 Task: Learn more about a business.
Action: Mouse moved to (707, 95)
Screenshot: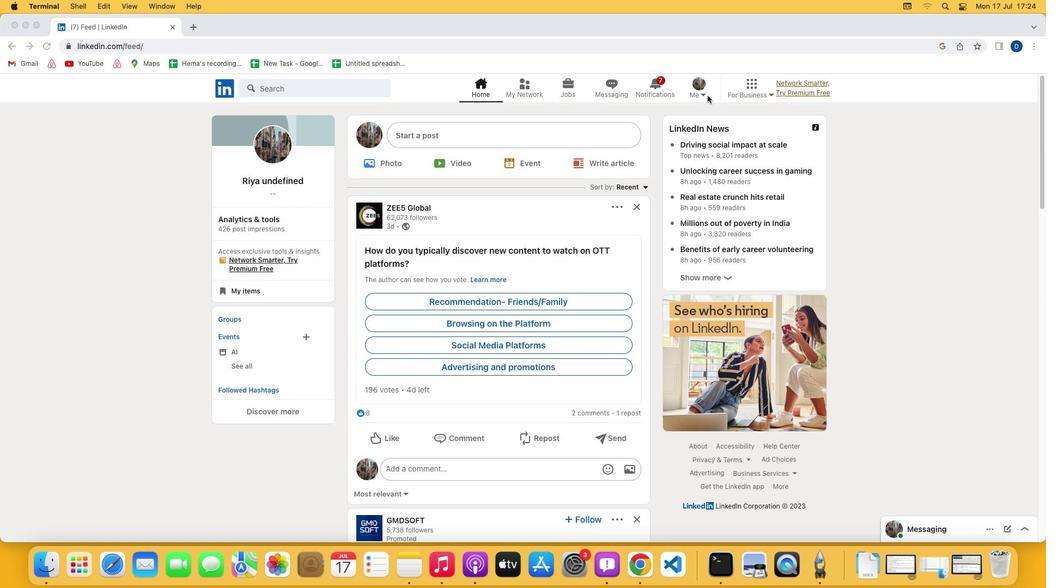 
Action: Mouse pressed left at (707, 95)
Screenshot: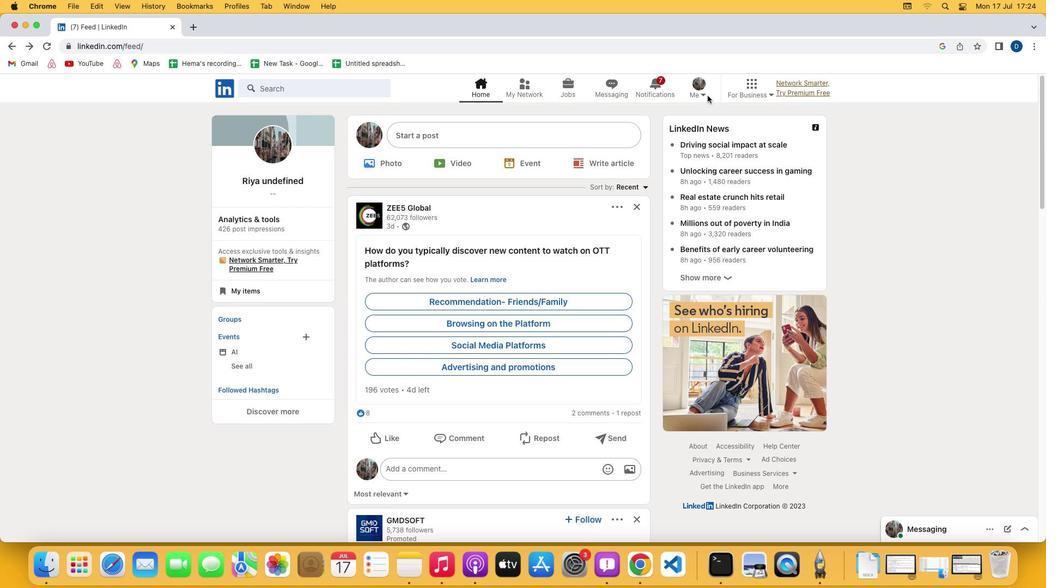 
Action: Mouse moved to (701, 95)
Screenshot: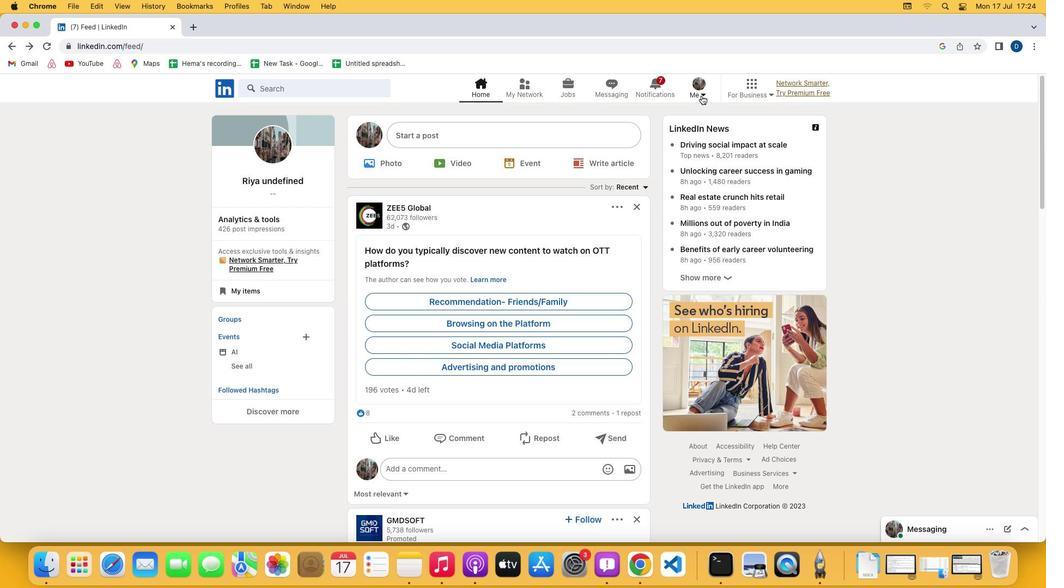 
Action: Mouse pressed left at (701, 95)
Screenshot: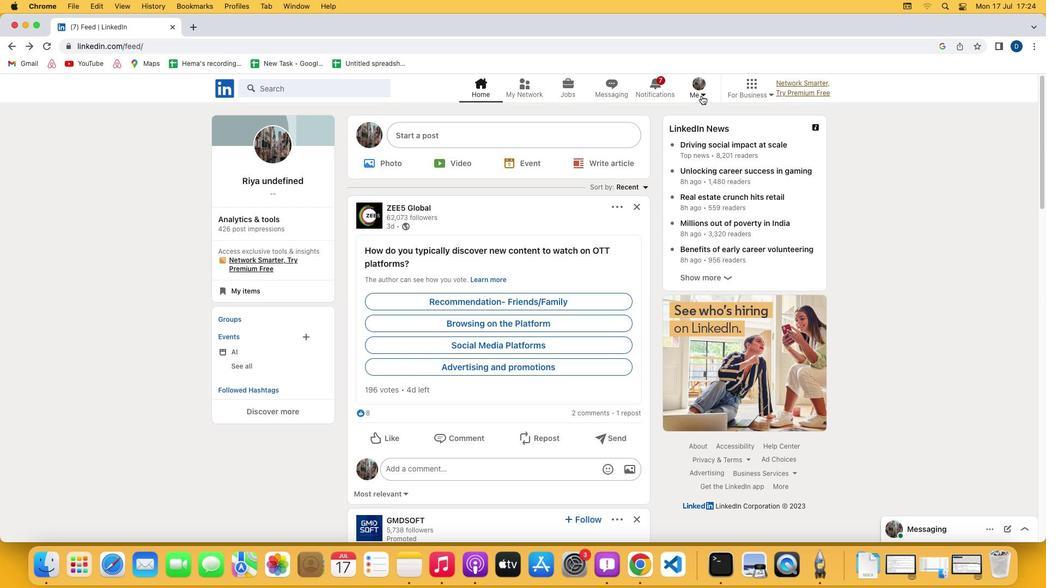 
Action: Mouse moved to (628, 204)
Screenshot: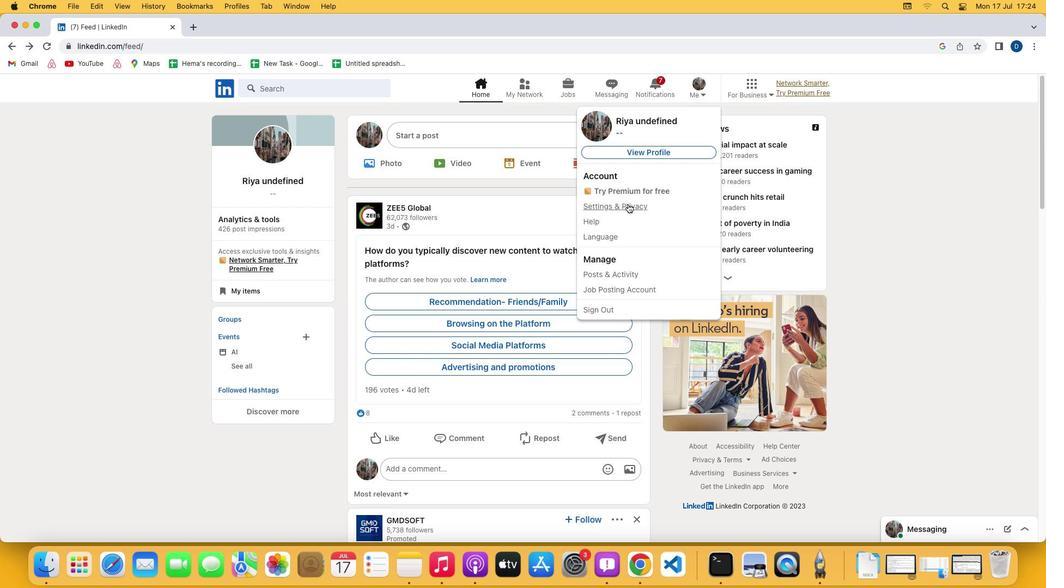 
Action: Mouse pressed left at (628, 204)
Screenshot: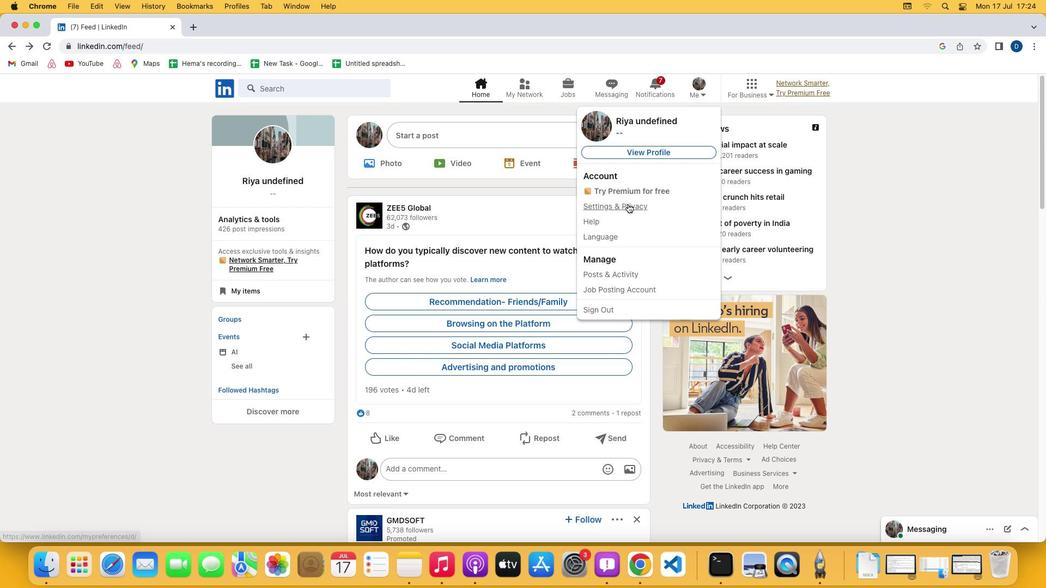 
Action: Mouse moved to (489, 297)
Screenshot: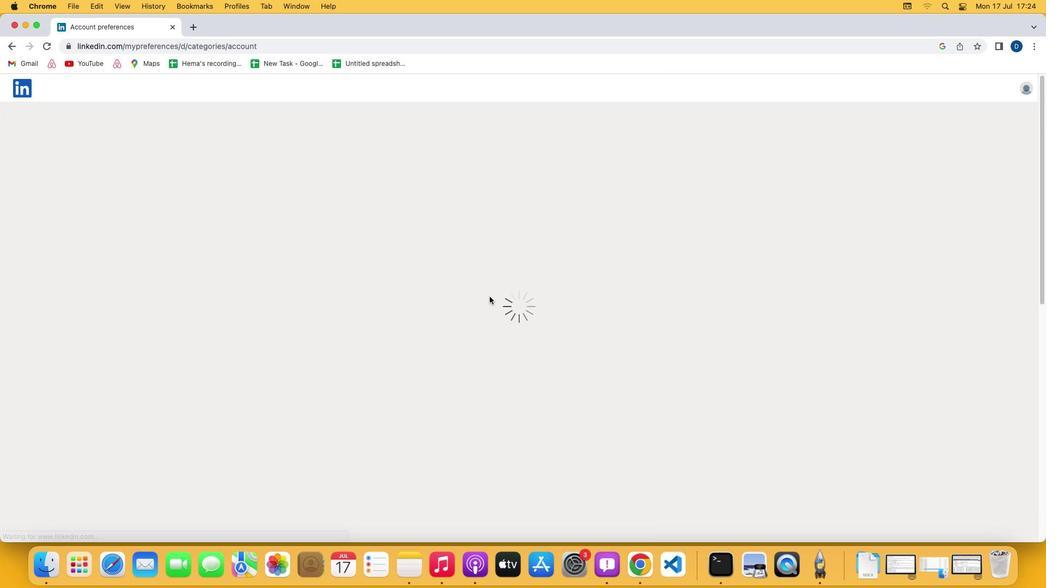 
Action: Mouse scrolled (489, 297) with delta (0, 0)
Screenshot: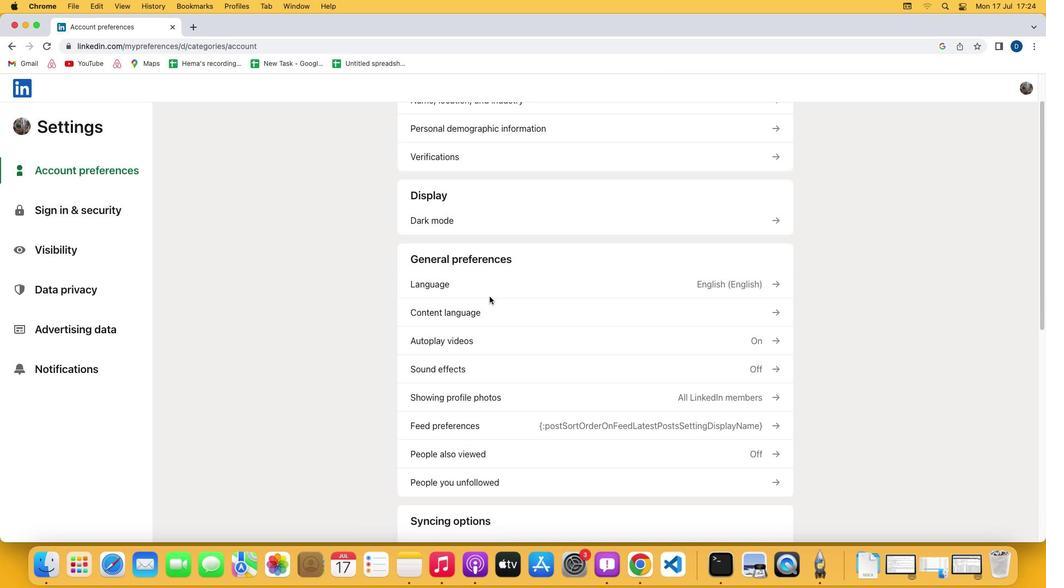 
Action: Mouse scrolled (489, 297) with delta (0, 0)
Screenshot: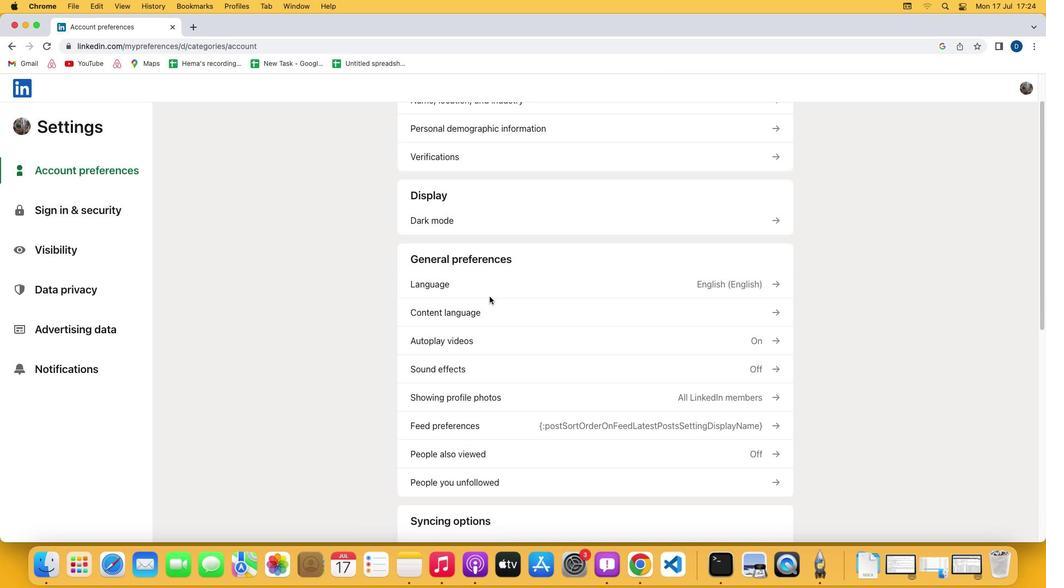 
Action: Mouse scrolled (489, 297) with delta (0, -1)
Screenshot: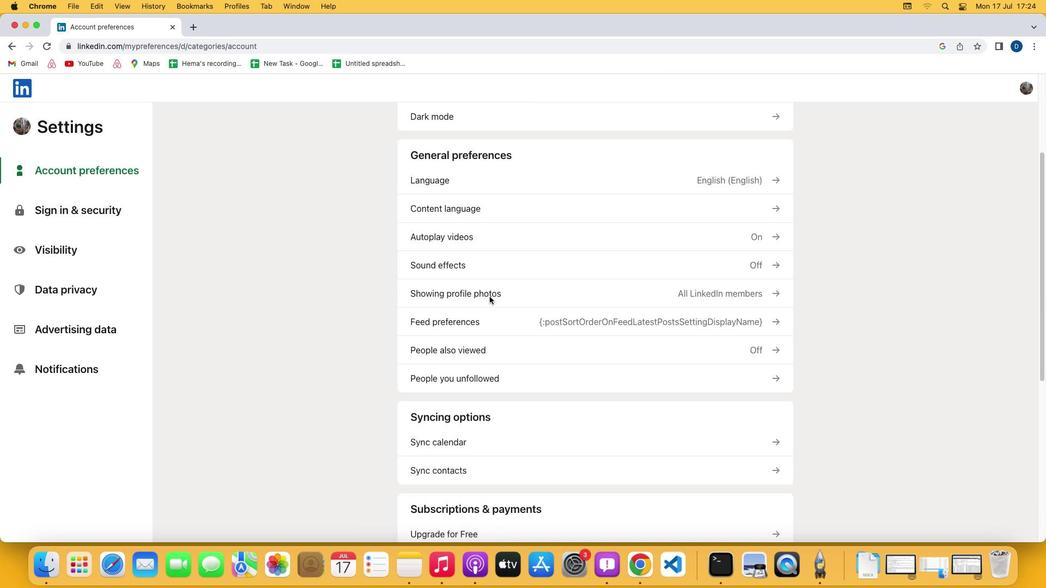
Action: Mouse scrolled (489, 297) with delta (0, -2)
Screenshot: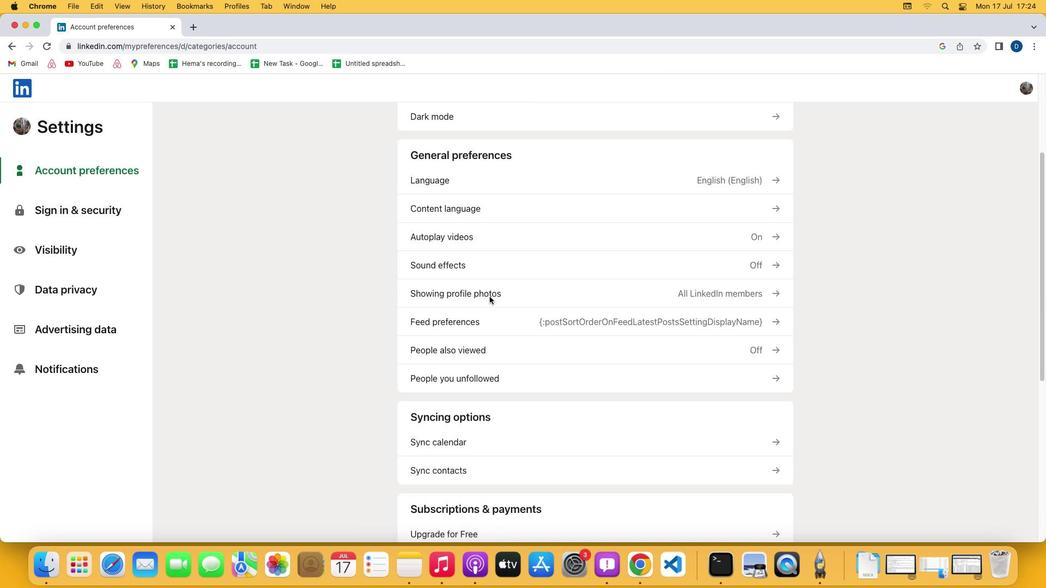 
Action: Mouse scrolled (489, 297) with delta (0, -2)
Screenshot: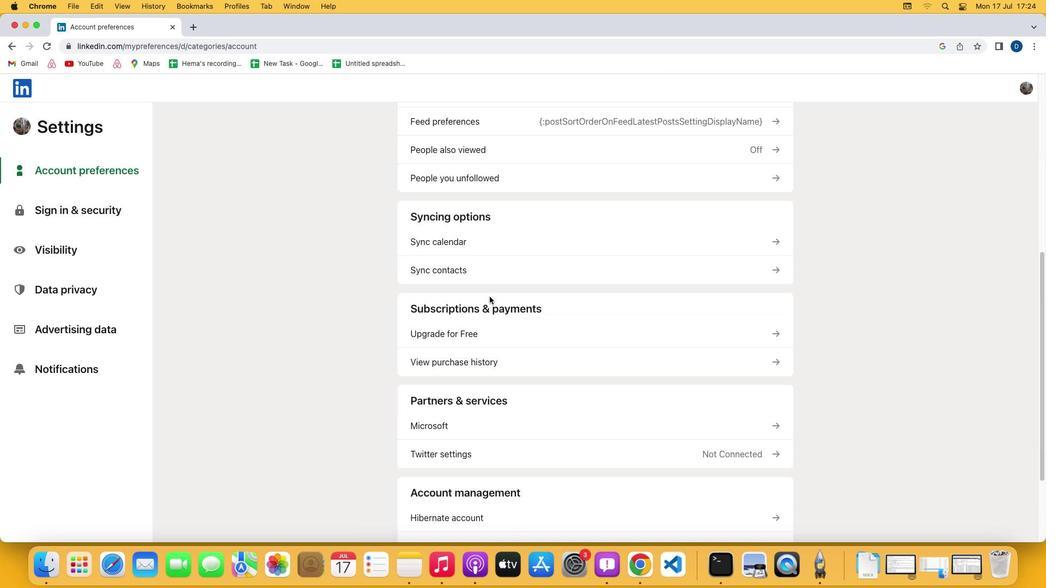
Action: Mouse scrolled (489, 297) with delta (0, 0)
Screenshot: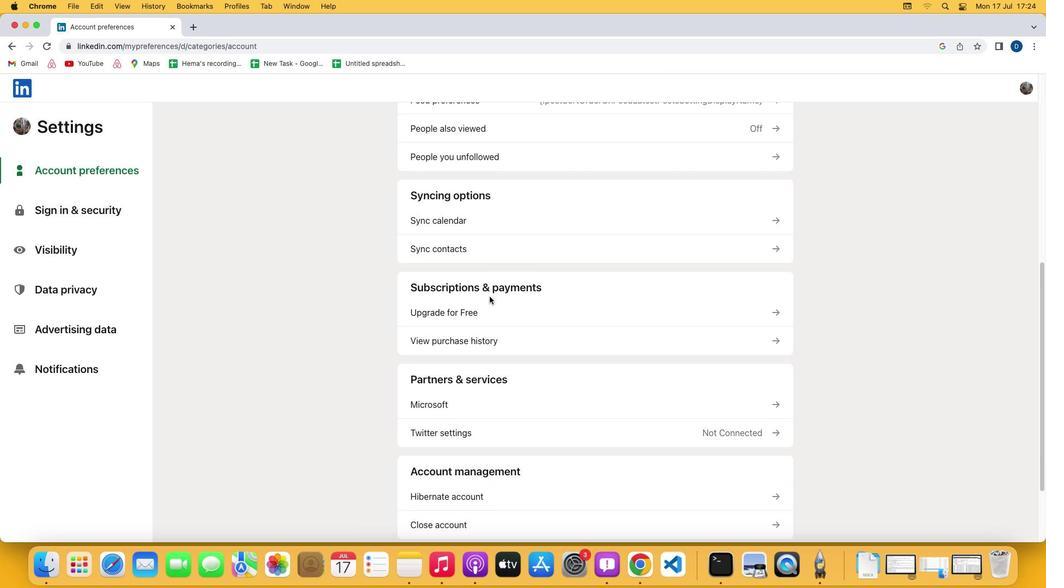 
Action: Mouse scrolled (489, 297) with delta (0, 0)
Screenshot: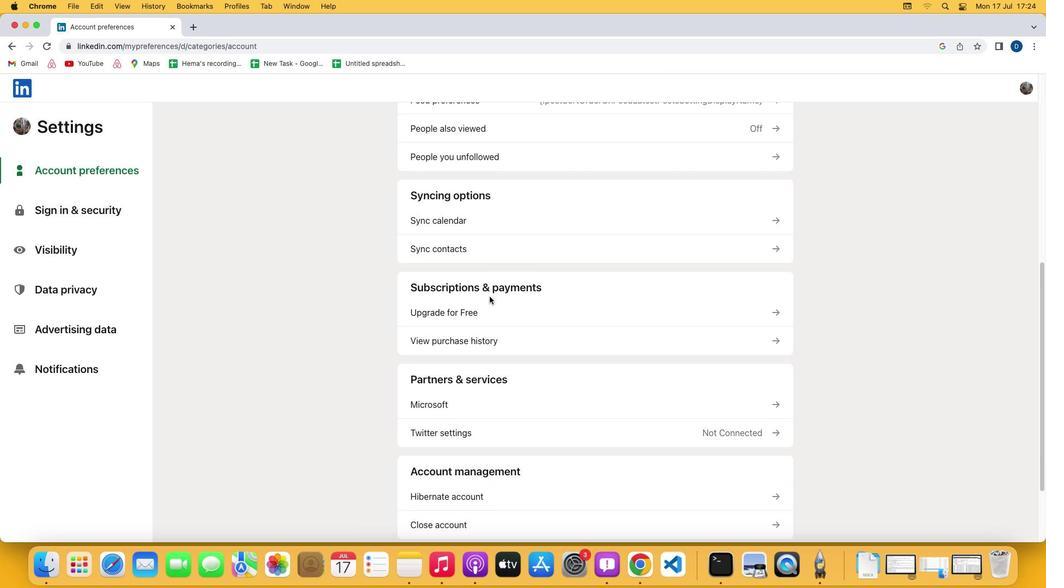 
Action: Mouse scrolled (489, 297) with delta (0, -1)
Screenshot: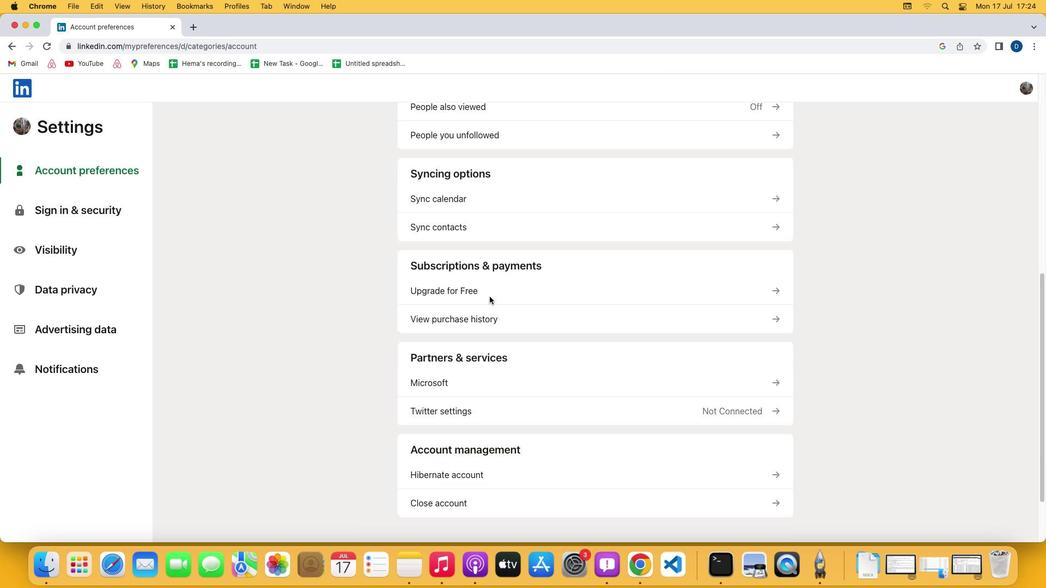 
Action: Mouse scrolled (489, 297) with delta (0, -2)
Screenshot: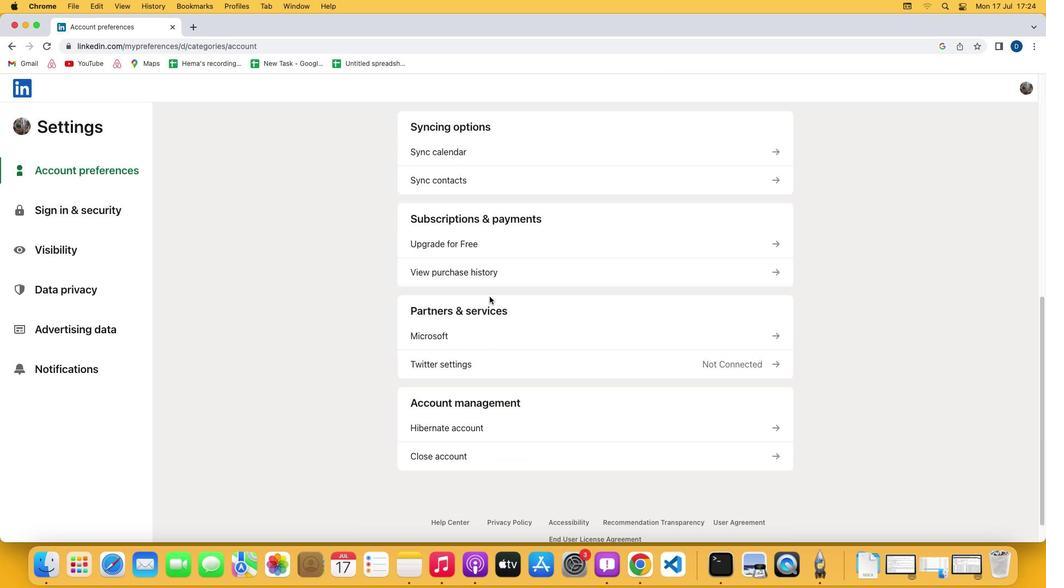 
Action: Mouse moved to (480, 222)
Screenshot: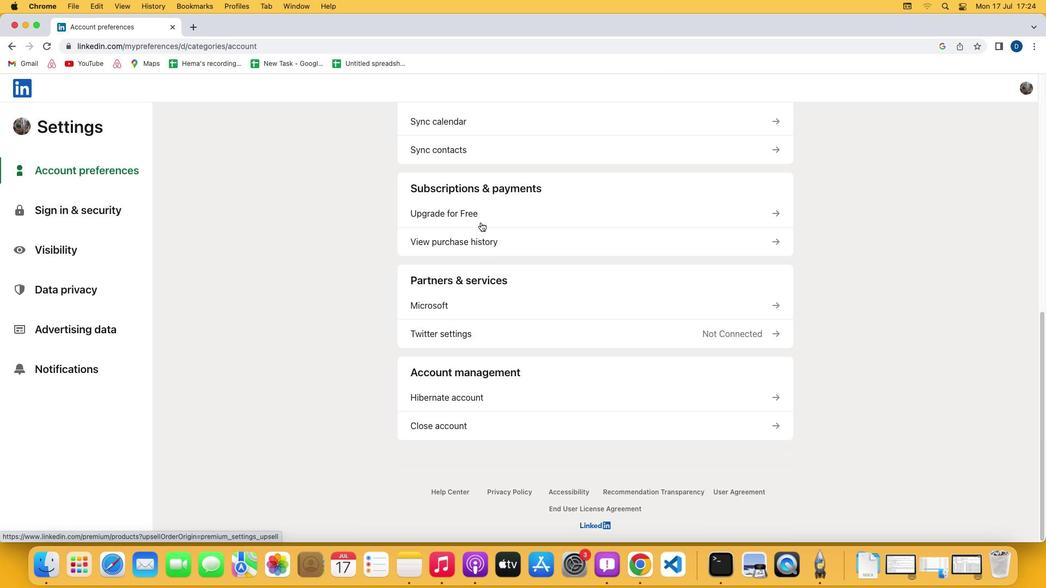 
Action: Mouse pressed left at (480, 222)
Screenshot: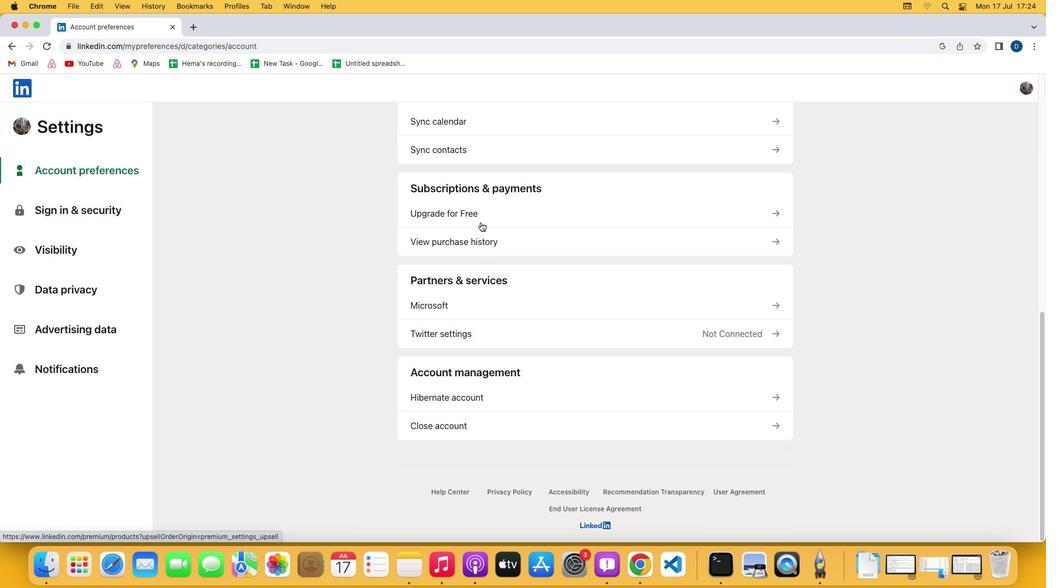 
Action: Mouse moved to (423, 317)
Screenshot: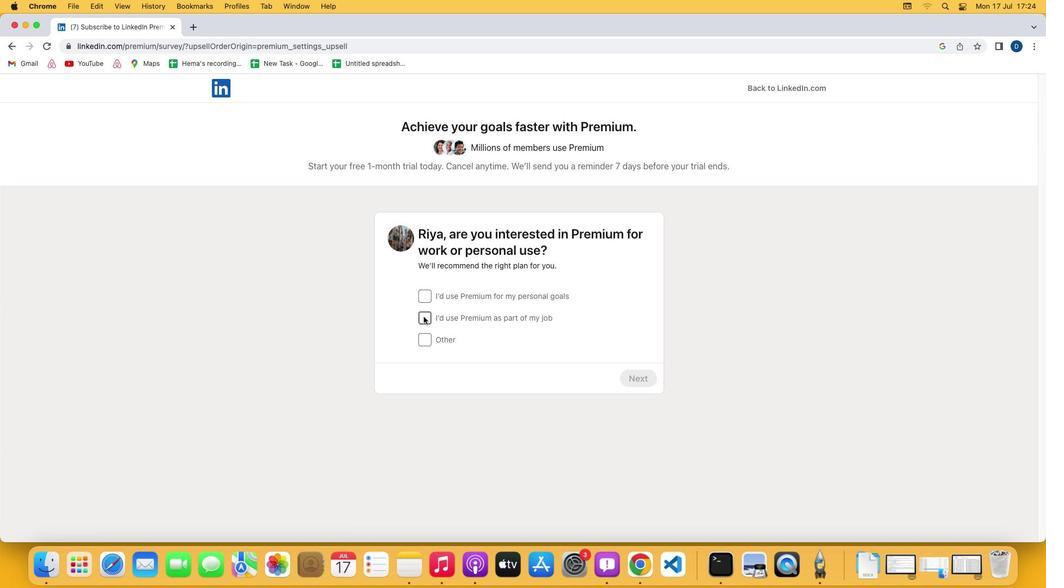 
Action: Mouse pressed left at (423, 317)
Screenshot: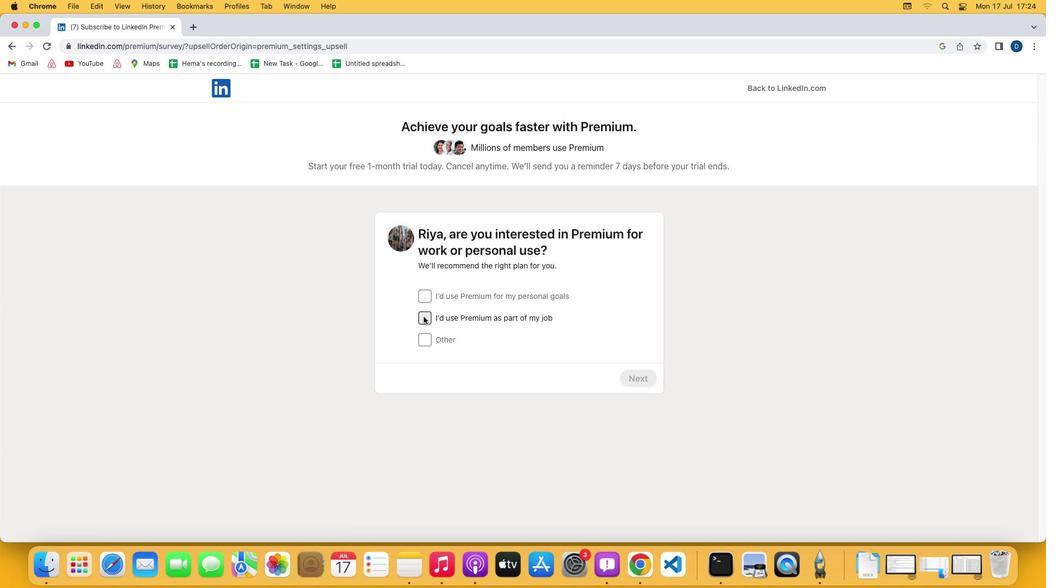 
Action: Mouse moved to (636, 377)
Screenshot: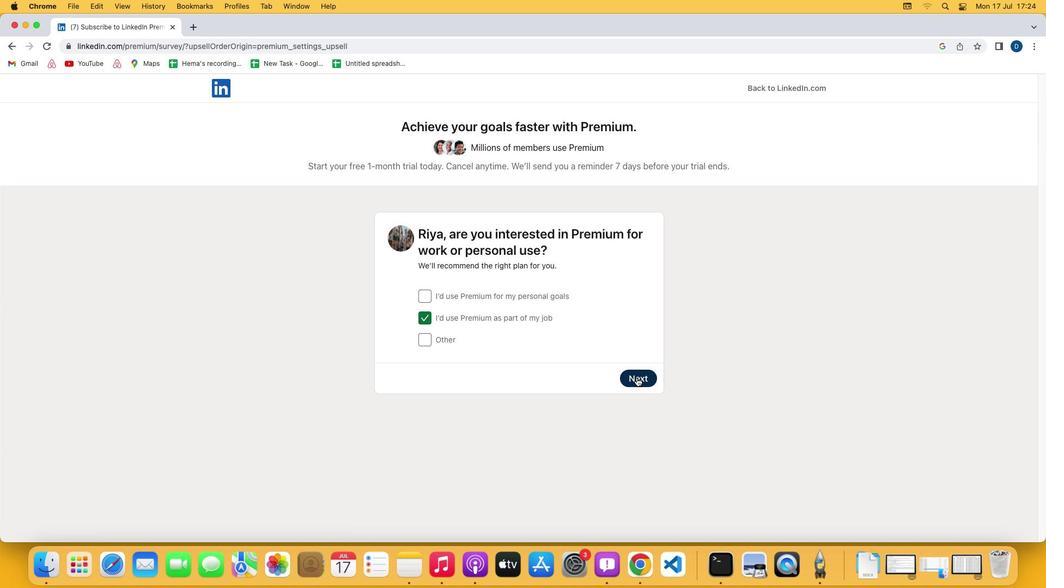 
Action: Mouse pressed left at (636, 377)
Screenshot: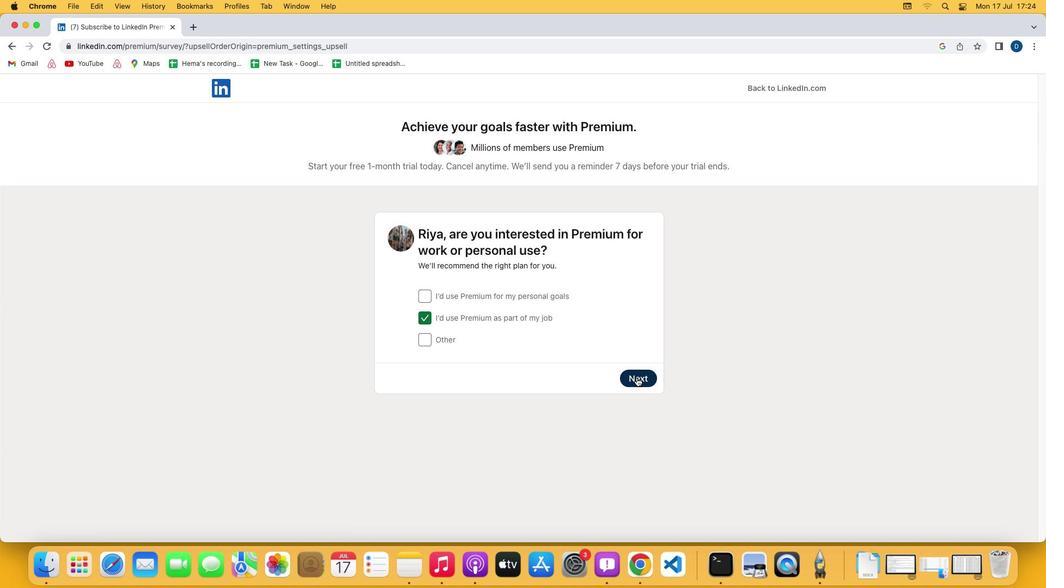
Action: Mouse moved to (644, 449)
Screenshot: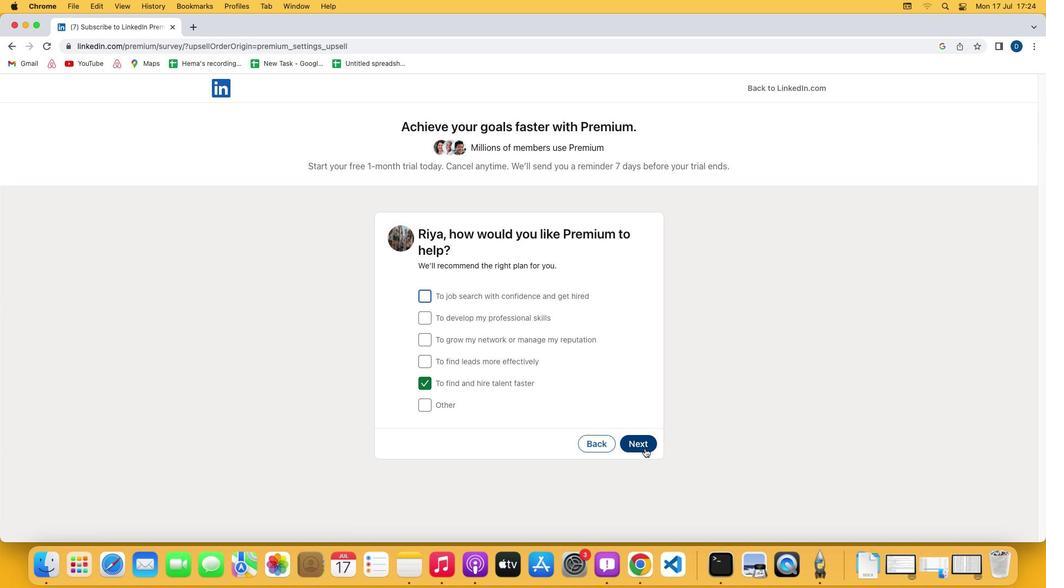 
Action: Mouse pressed left at (644, 449)
Screenshot: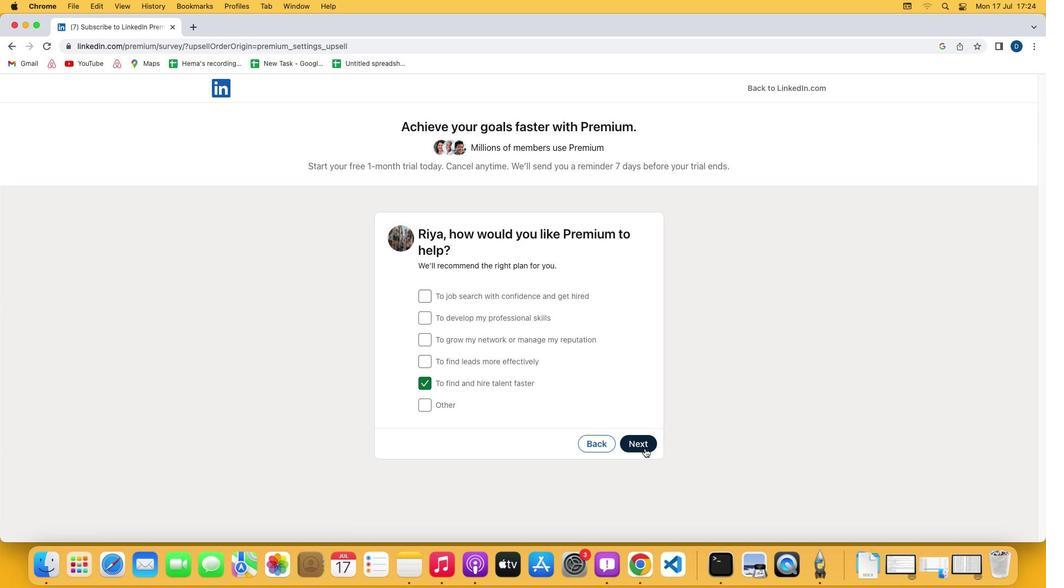 
Action: Mouse moved to (427, 361)
Screenshot: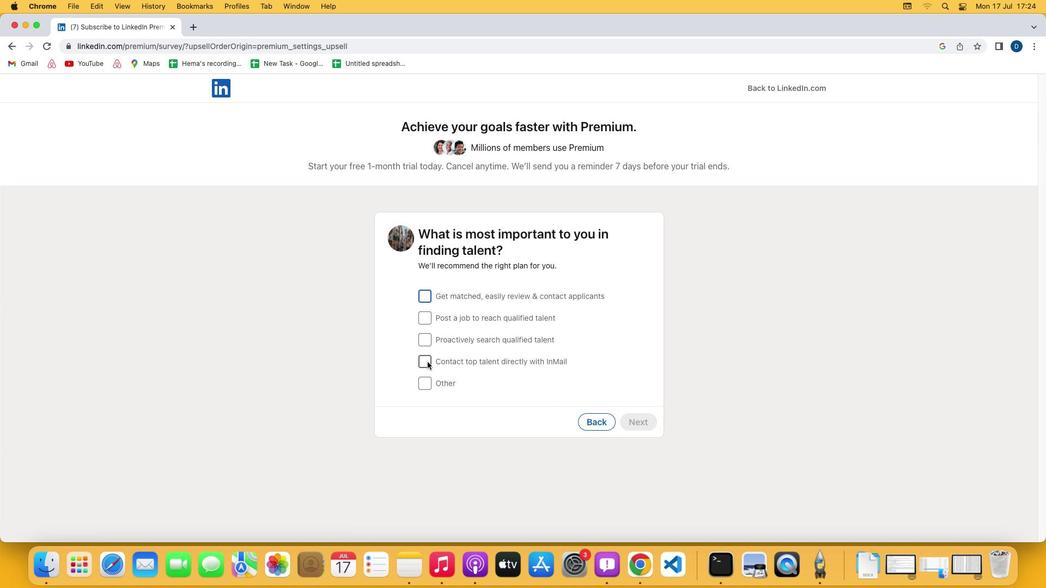 
Action: Mouse pressed left at (427, 361)
Screenshot: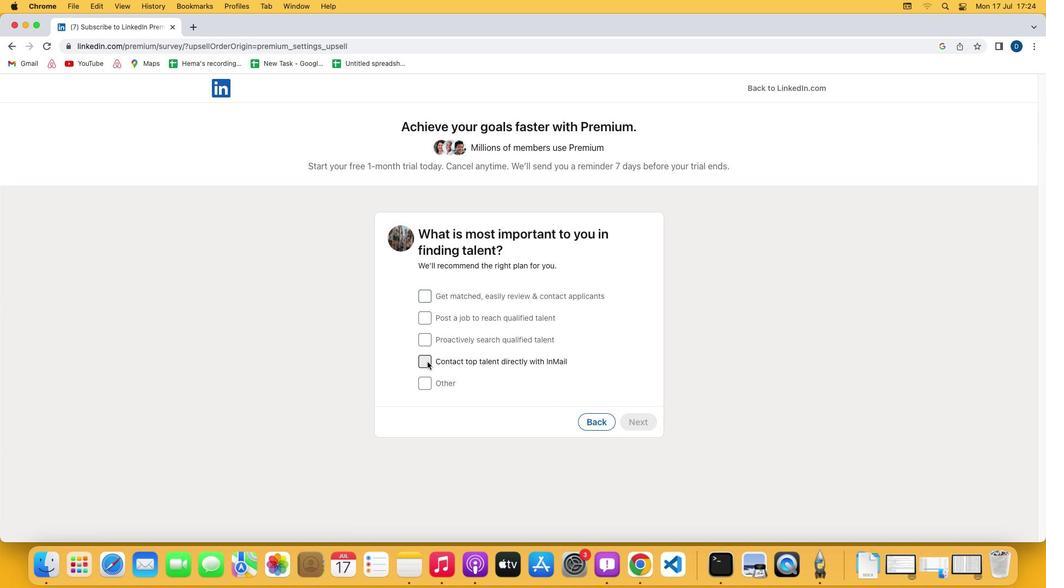 
Action: Mouse moved to (633, 421)
Screenshot: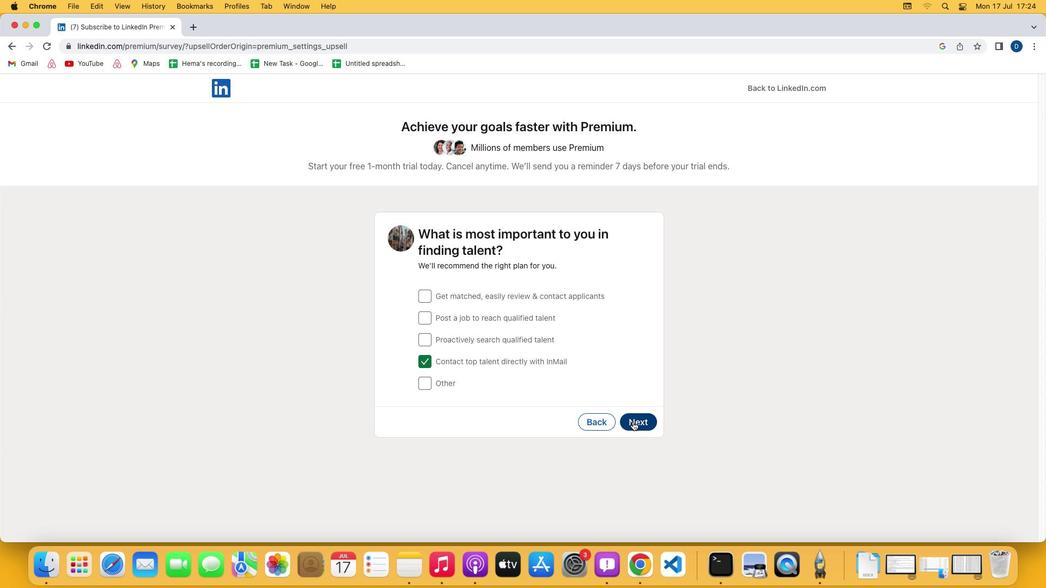 
Action: Mouse pressed left at (633, 421)
Screenshot: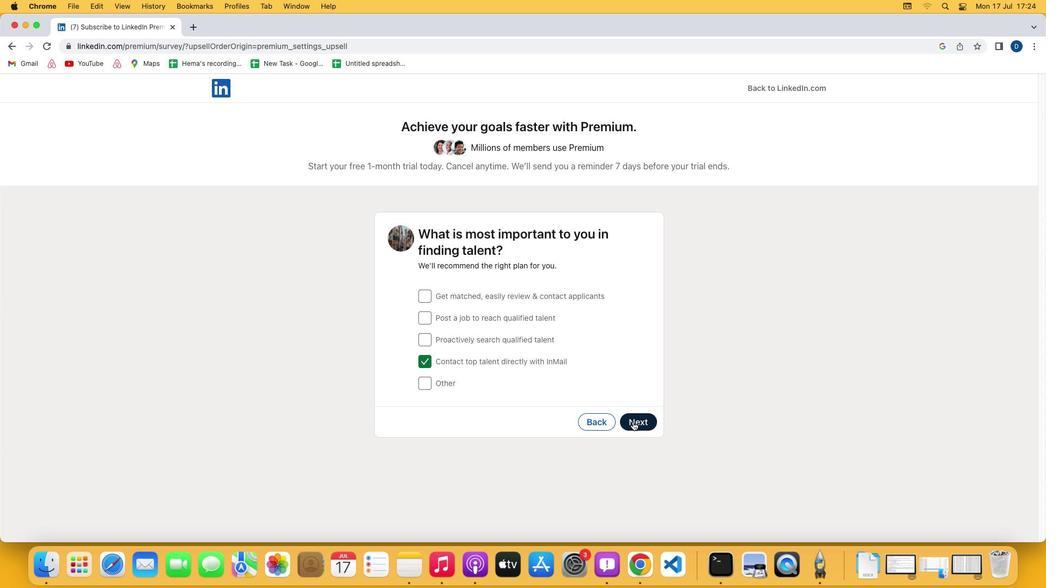 
Action: Mouse moved to (420, 420)
Screenshot: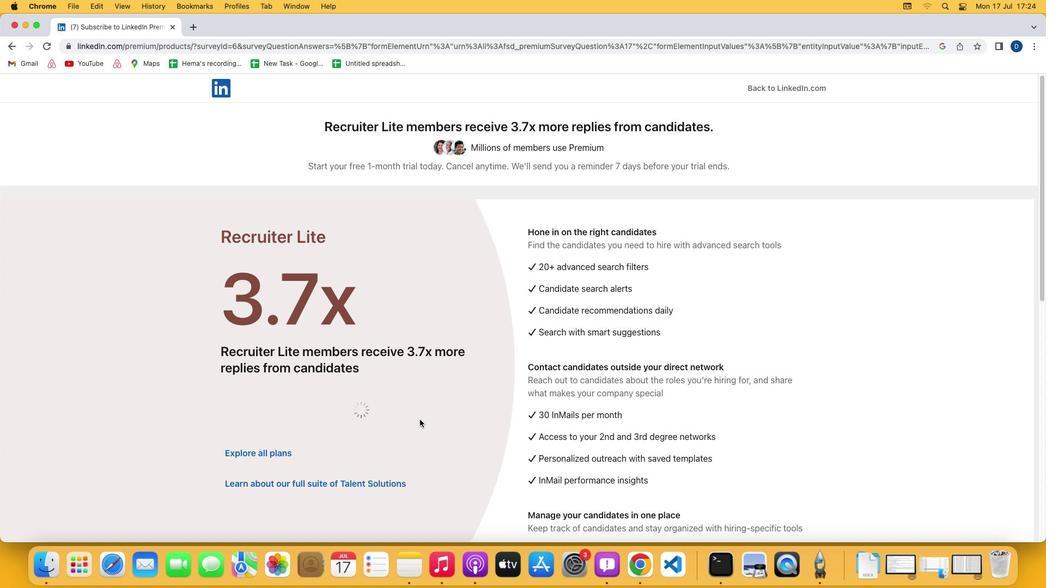 
Action: Mouse scrolled (420, 420) with delta (0, 0)
Screenshot: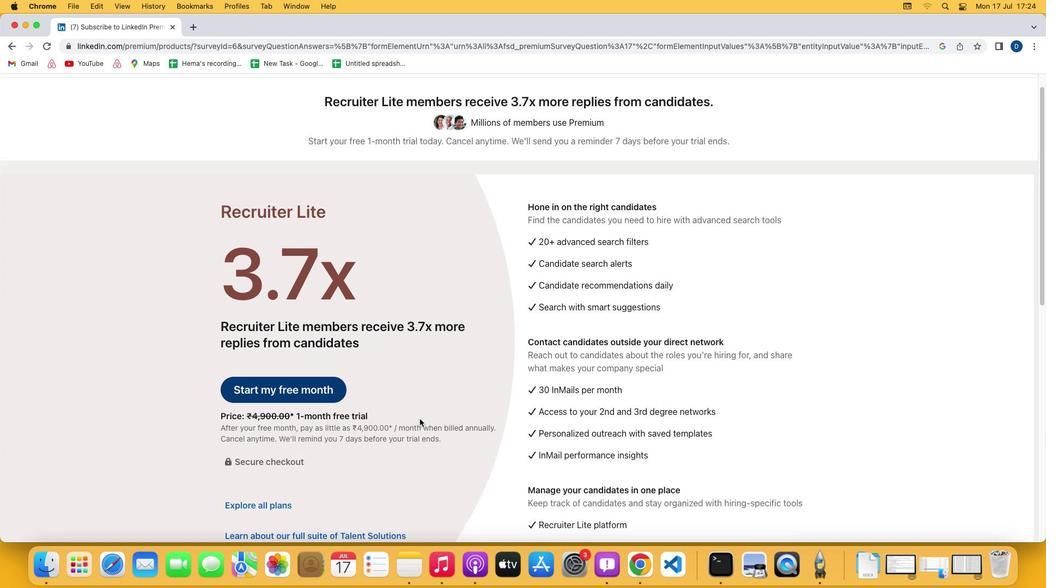 
Action: Mouse scrolled (420, 420) with delta (0, 0)
Screenshot: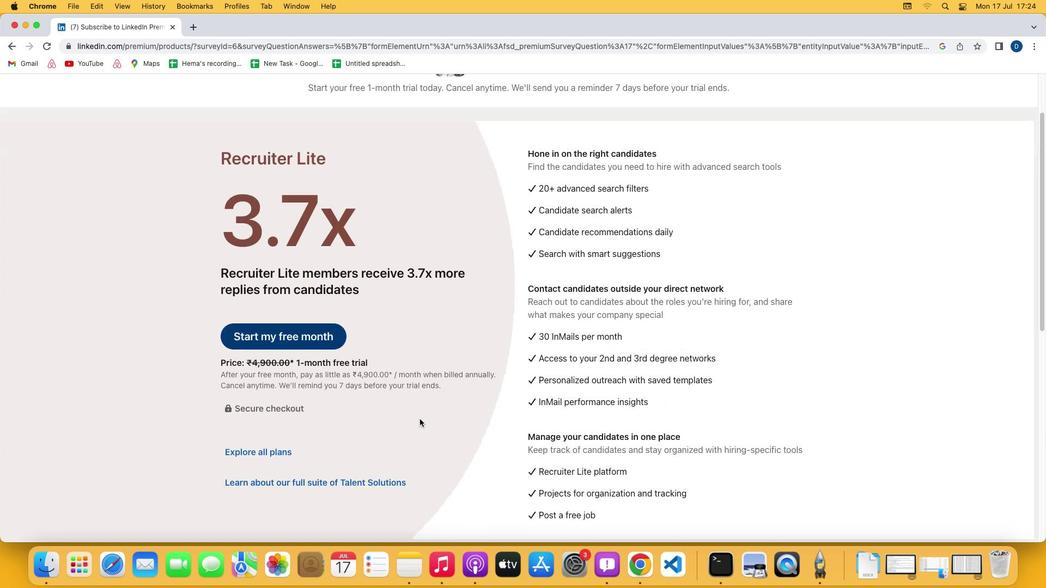 
Action: Mouse scrolled (420, 420) with delta (0, -1)
Screenshot: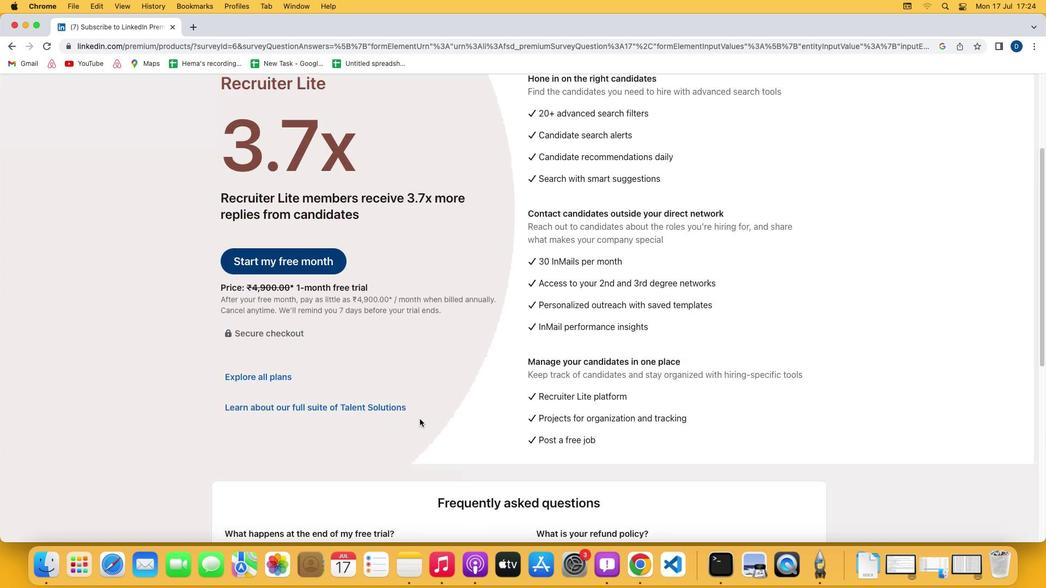 
Action: Mouse moved to (420, 419)
Screenshot: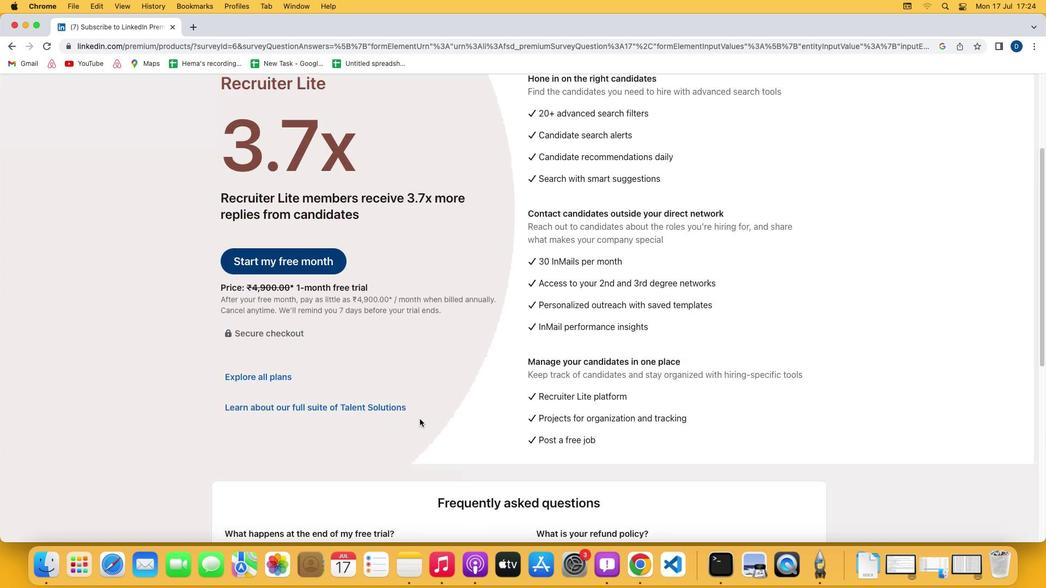 
Action: Mouse scrolled (420, 419) with delta (0, -2)
Screenshot: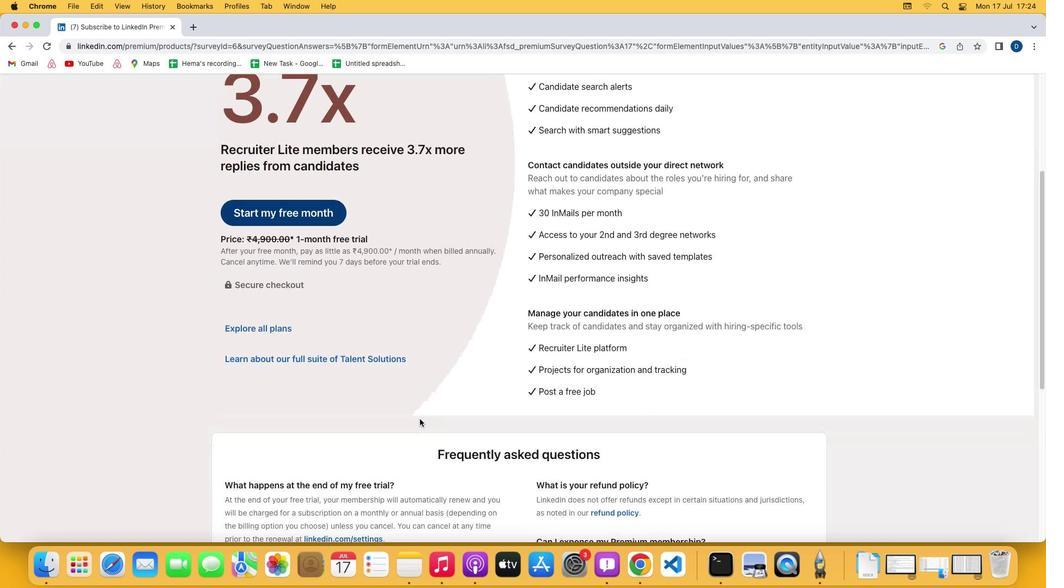
Action: Mouse moved to (279, 320)
Screenshot: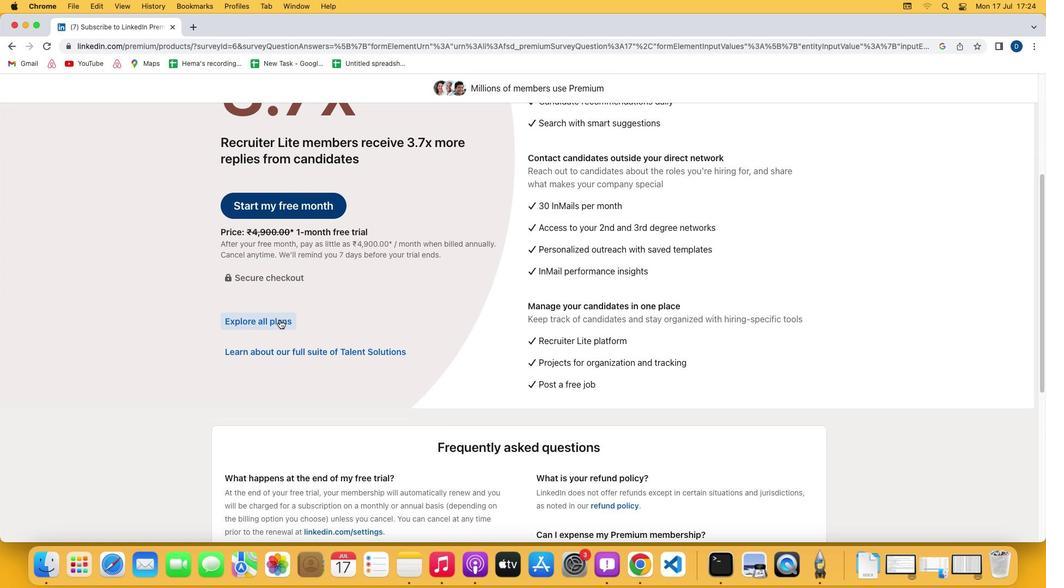 
Action: Mouse pressed left at (279, 320)
Screenshot: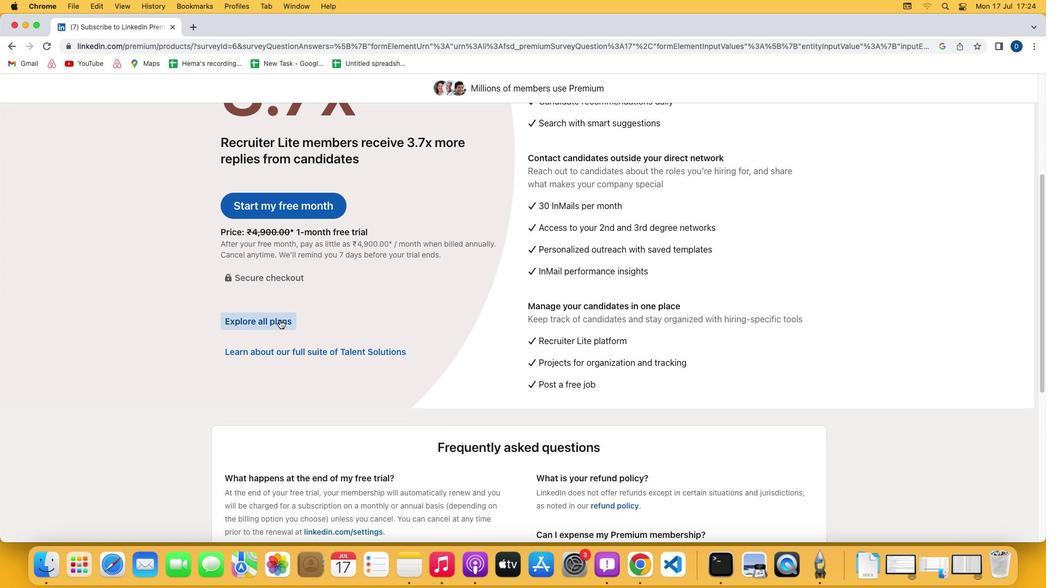 
Action: Mouse moved to (437, 453)
Screenshot: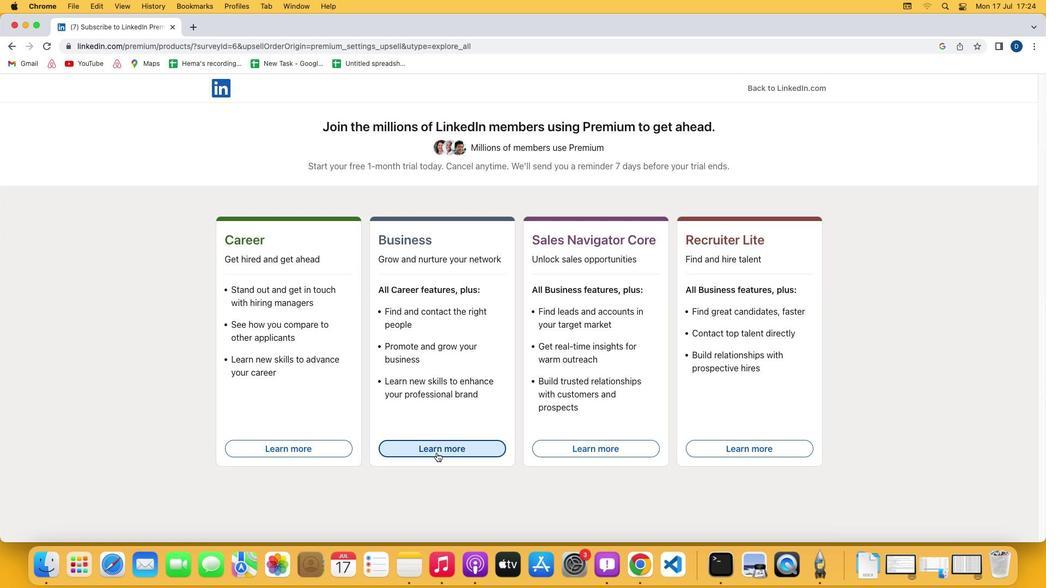 
Action: Mouse pressed left at (437, 453)
Screenshot: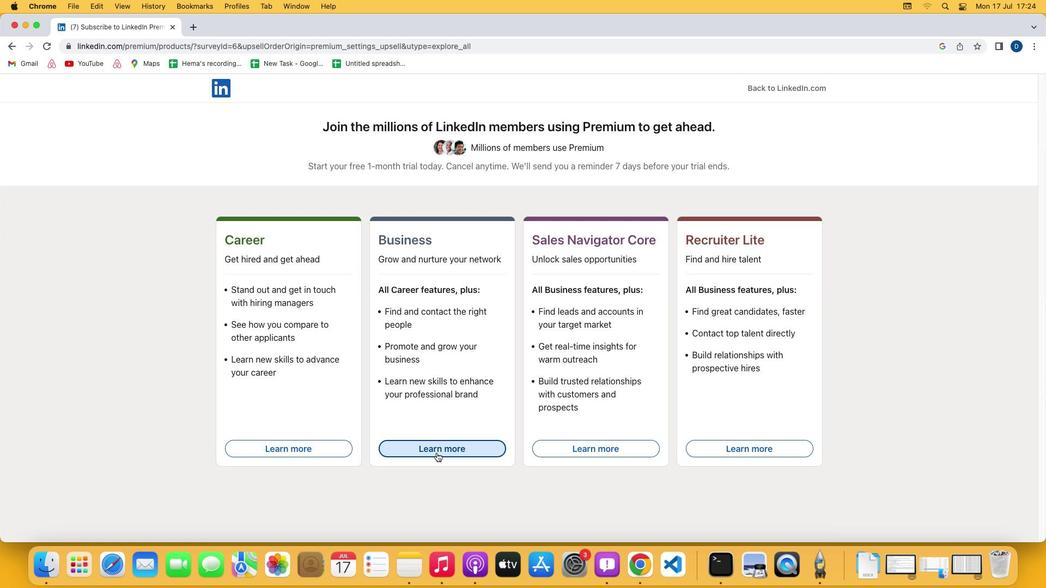 
